 Task: Add Chicken Caesar Salad with Dressing to the cart.
Action: Mouse moved to (14, 89)
Screenshot: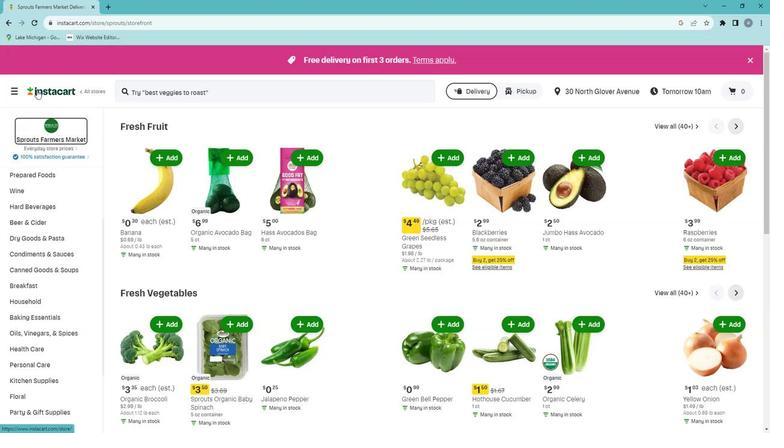 
Action: Mouse pressed left at (14, 89)
Screenshot: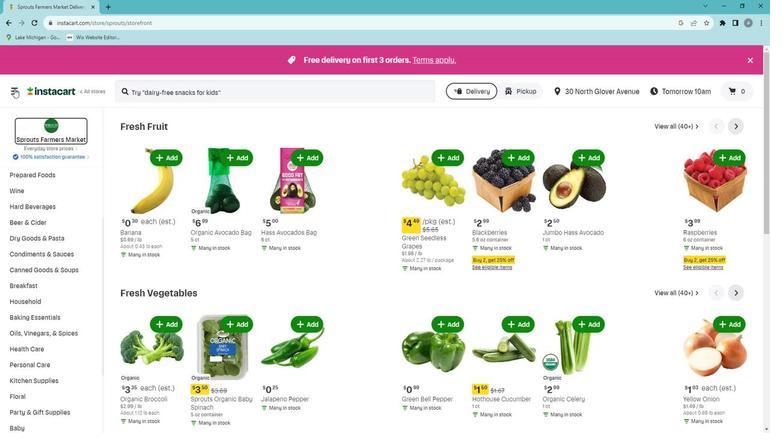 
Action: Mouse moved to (27, 229)
Screenshot: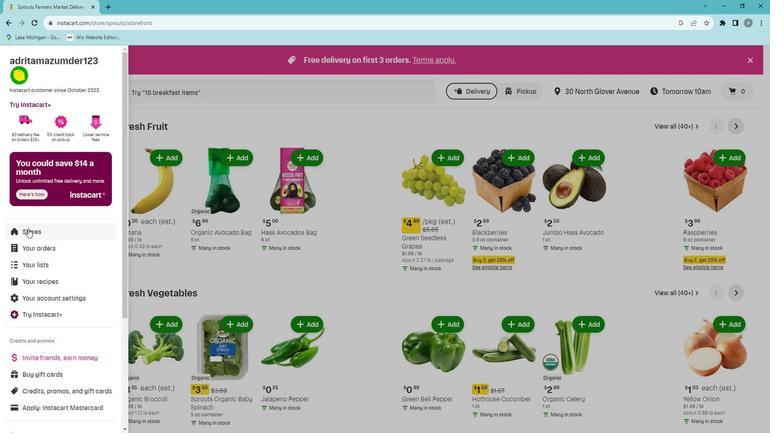 
Action: Mouse pressed left at (27, 229)
Screenshot: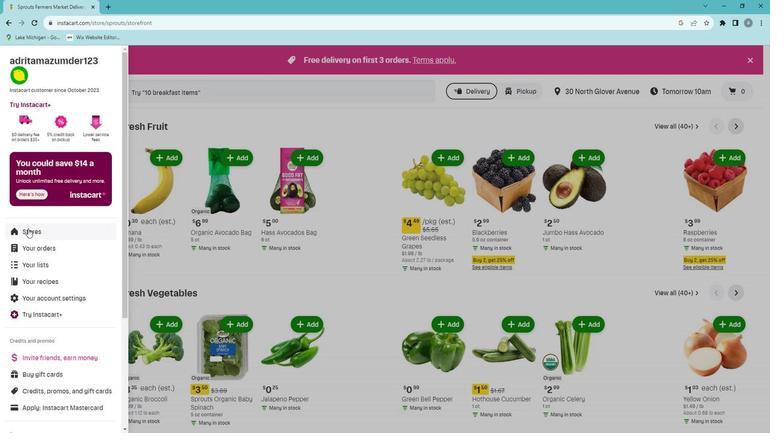 
Action: Mouse moved to (178, 95)
Screenshot: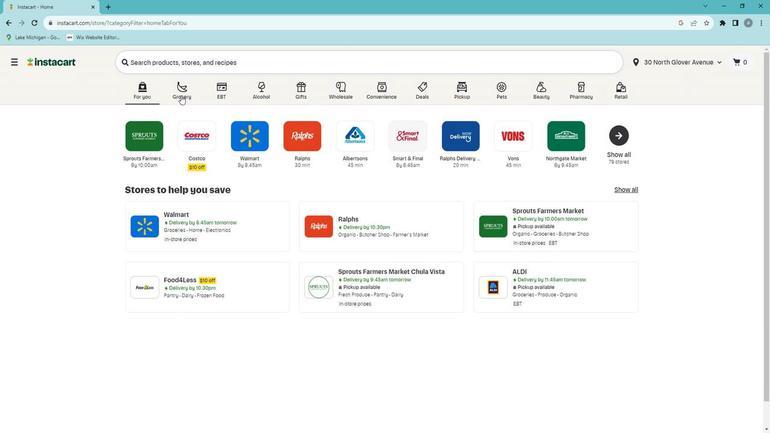 
Action: Mouse pressed left at (178, 95)
Screenshot: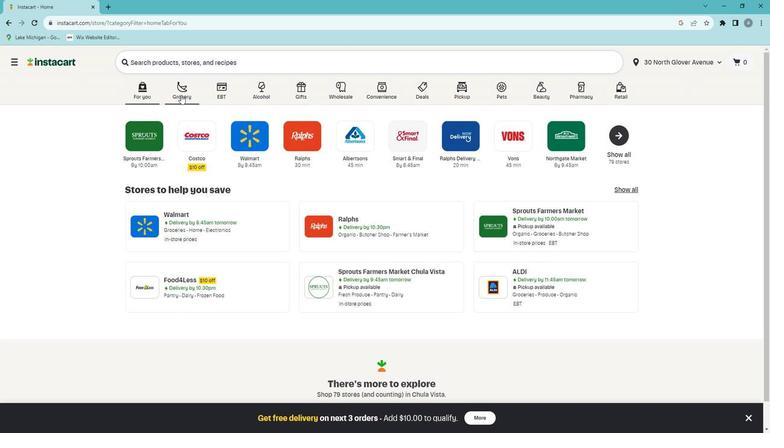
Action: Mouse moved to (175, 264)
Screenshot: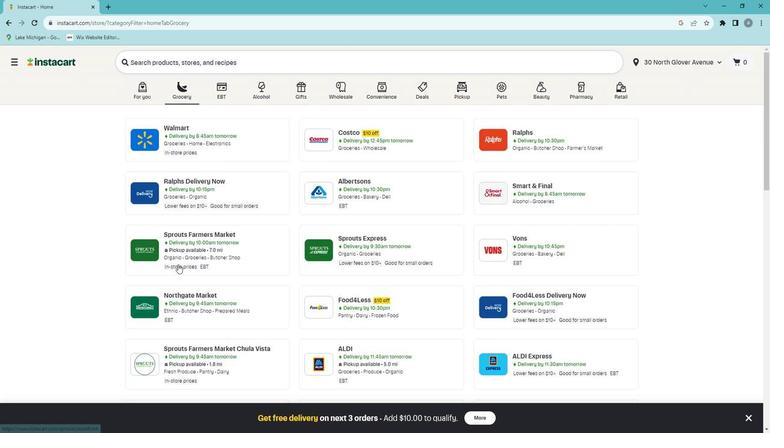 
Action: Mouse pressed left at (175, 264)
Screenshot: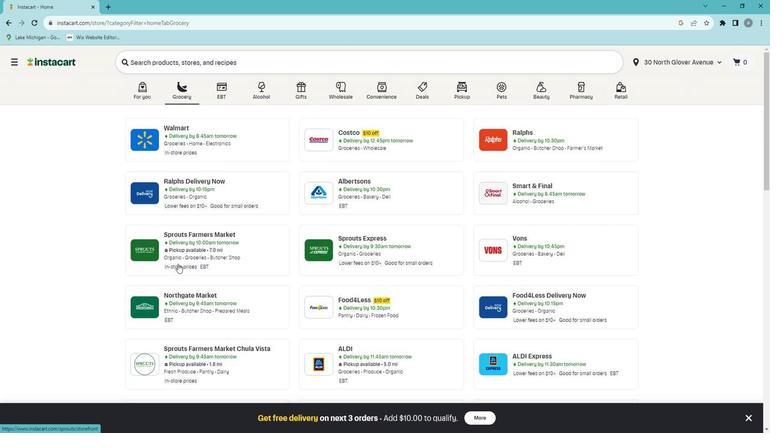 
Action: Mouse moved to (34, 395)
Screenshot: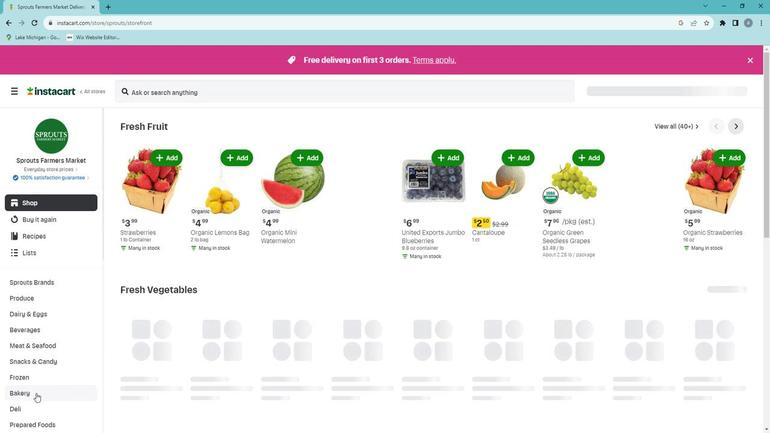 
Action: Mouse scrolled (34, 395) with delta (0, 0)
Screenshot: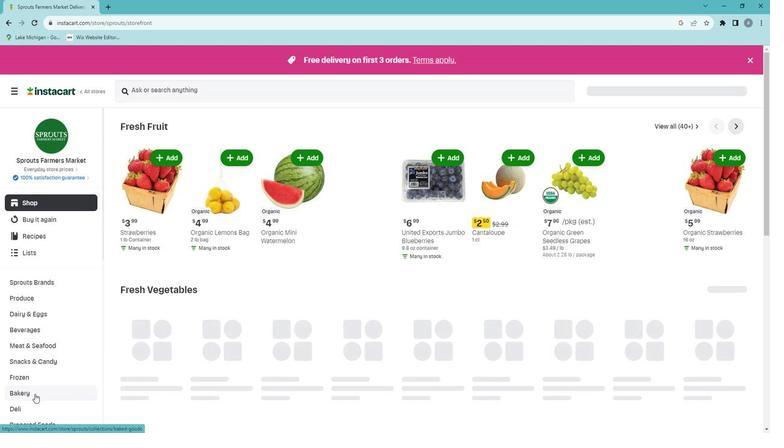 
Action: Mouse moved to (36, 384)
Screenshot: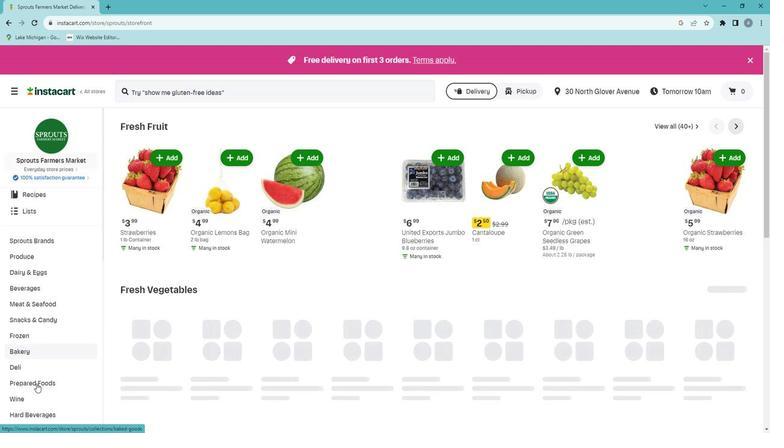 
Action: Mouse pressed left at (36, 384)
Screenshot: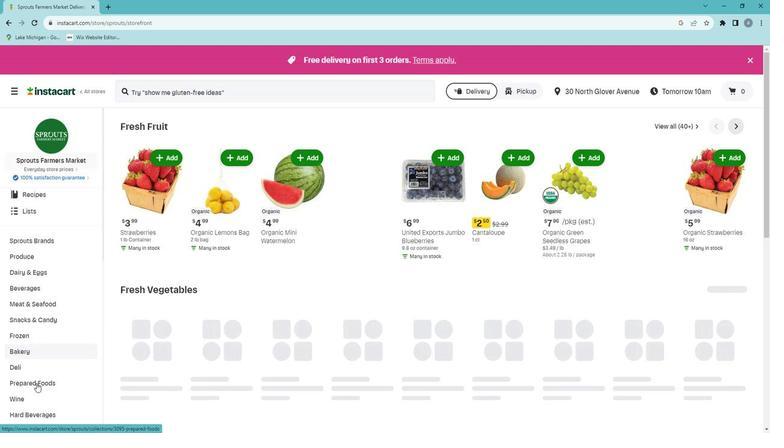 
Action: Mouse moved to (435, 148)
Screenshot: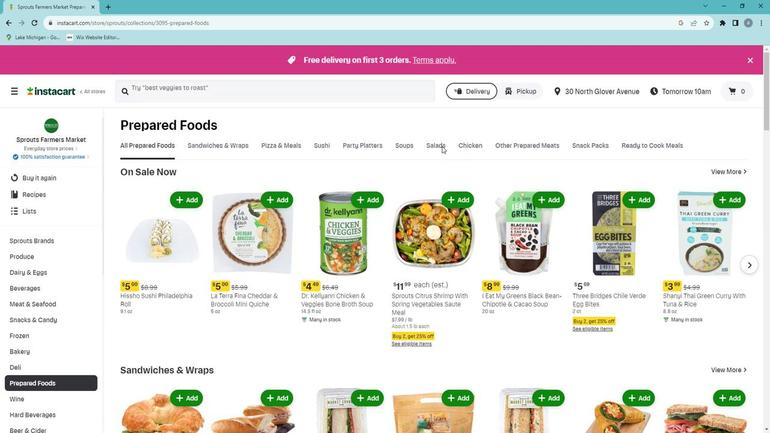 
Action: Mouse pressed left at (435, 148)
Screenshot: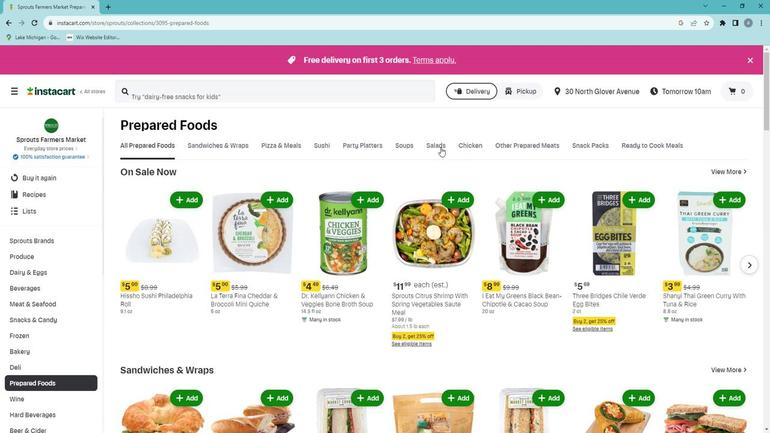 
Action: Mouse moved to (508, 186)
Screenshot: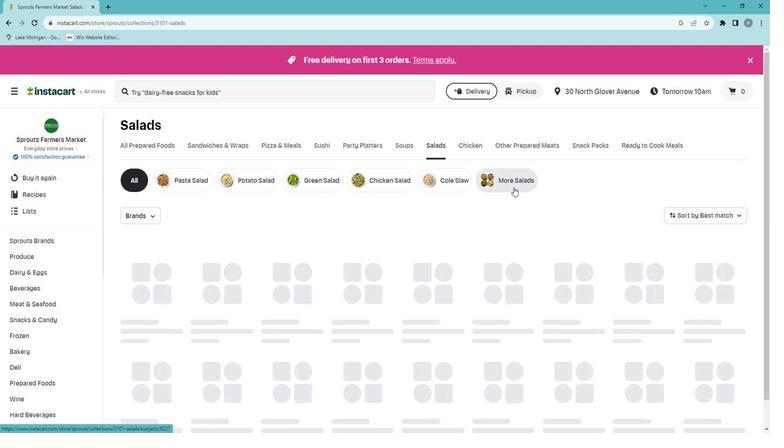 
Action: Mouse pressed left at (508, 186)
Screenshot: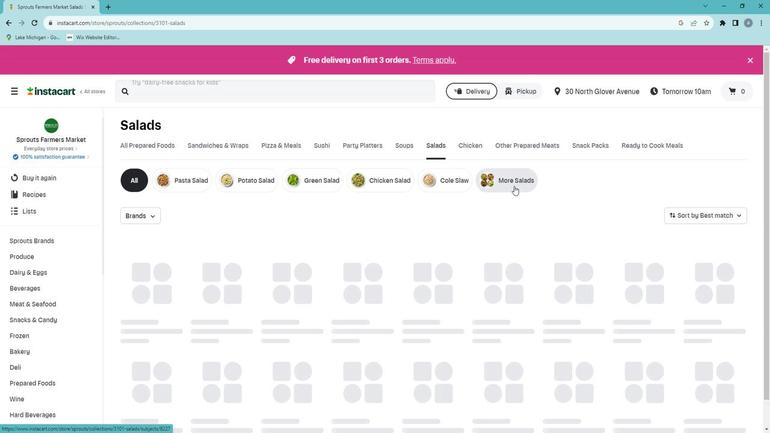 
Action: Mouse moved to (378, 325)
Screenshot: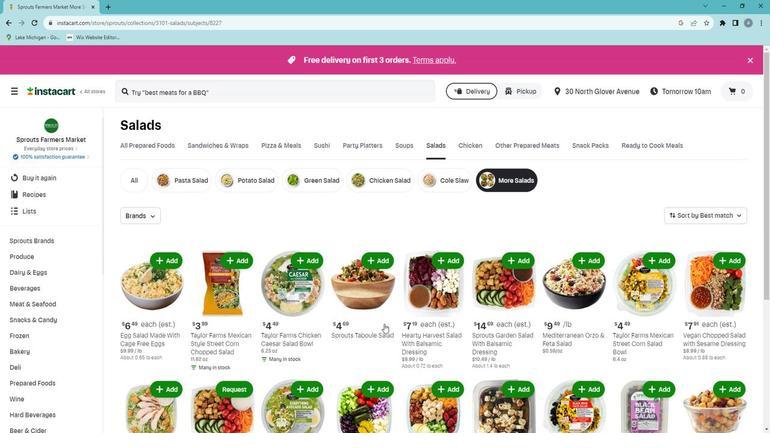 
Action: Mouse scrolled (378, 324) with delta (0, 0)
Screenshot: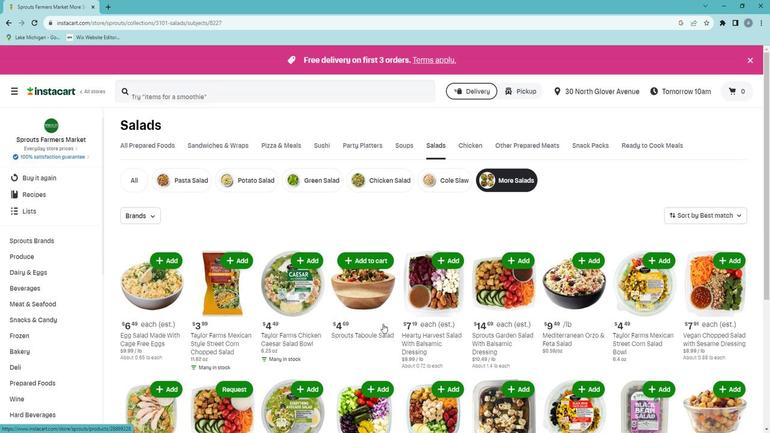 
Action: Mouse moved to (398, 312)
Screenshot: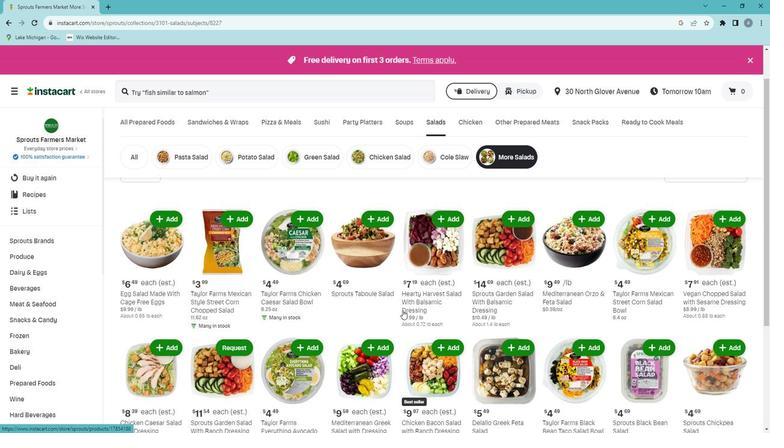 
Action: Mouse scrolled (398, 312) with delta (0, 0)
Screenshot: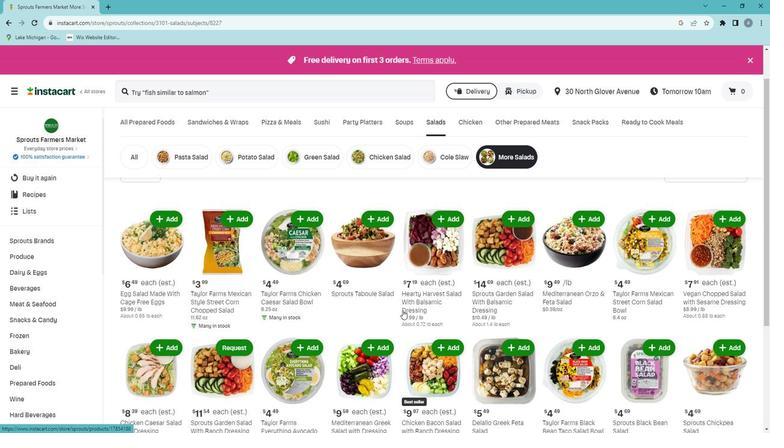 
Action: Mouse moved to (398, 315)
Screenshot: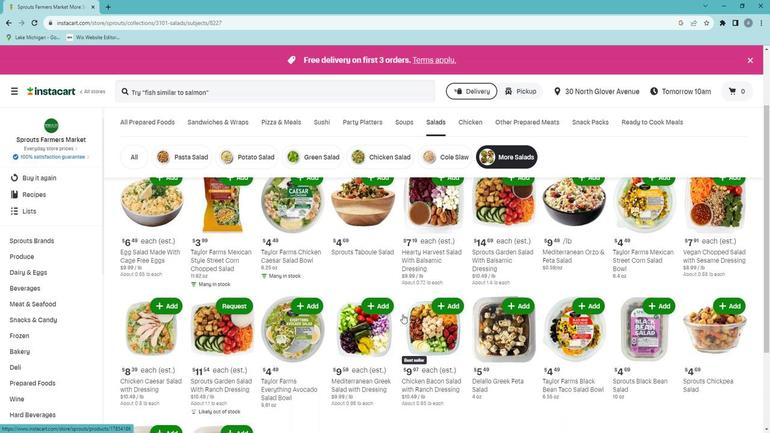 
Action: Mouse scrolled (398, 314) with delta (0, 0)
Screenshot: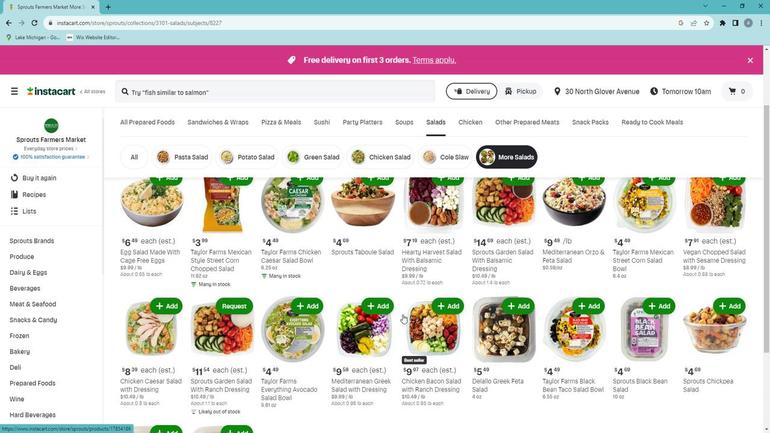 
Action: Mouse moved to (350, 340)
Screenshot: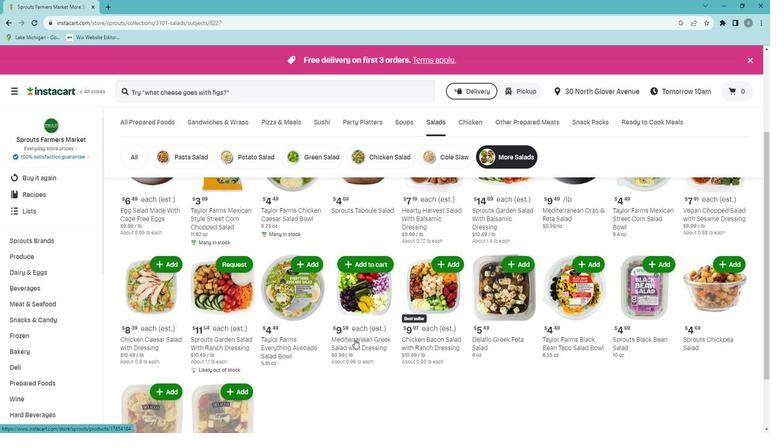 
Action: Mouse scrolled (350, 340) with delta (0, 0)
Screenshot: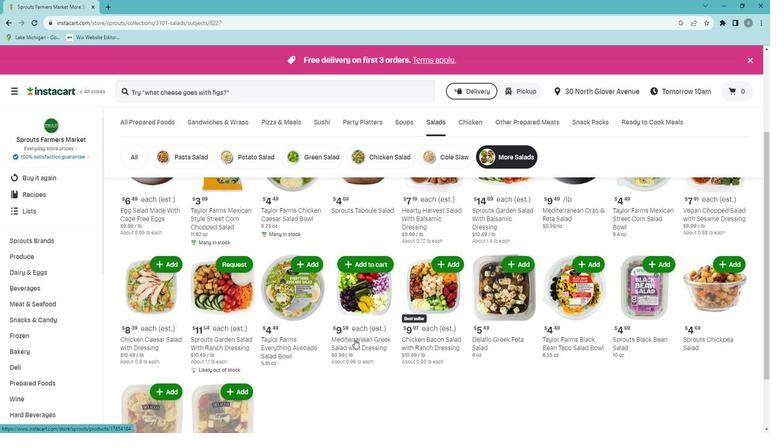 
Action: Mouse scrolled (350, 340) with delta (0, 0)
Screenshot: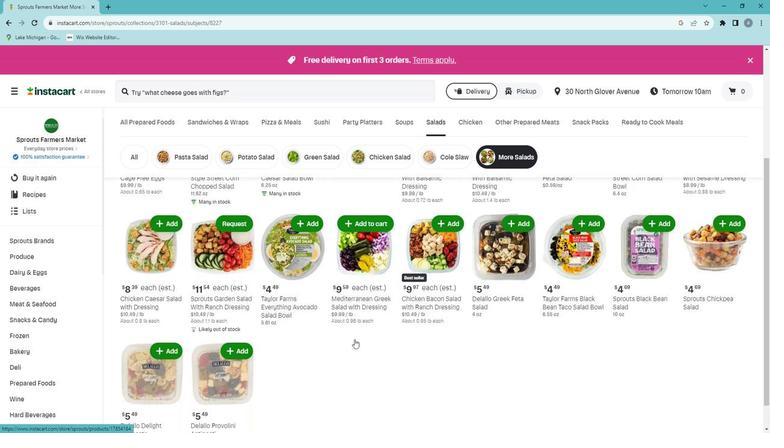
Action: Mouse scrolled (350, 340) with delta (0, 0)
Screenshot: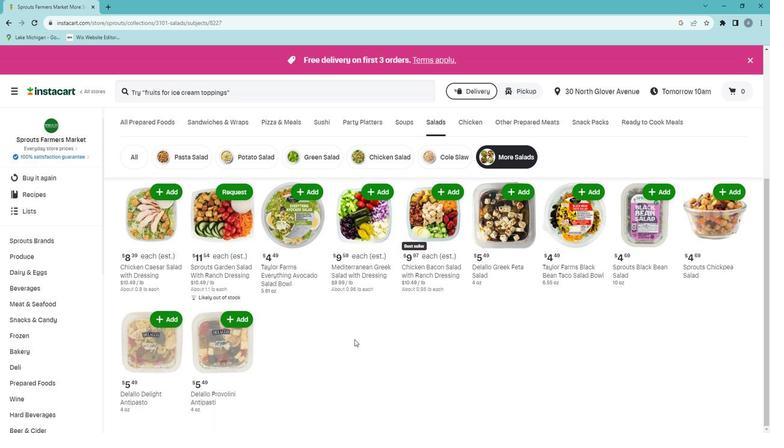 
Action: Mouse scrolled (350, 340) with delta (0, 0)
Screenshot: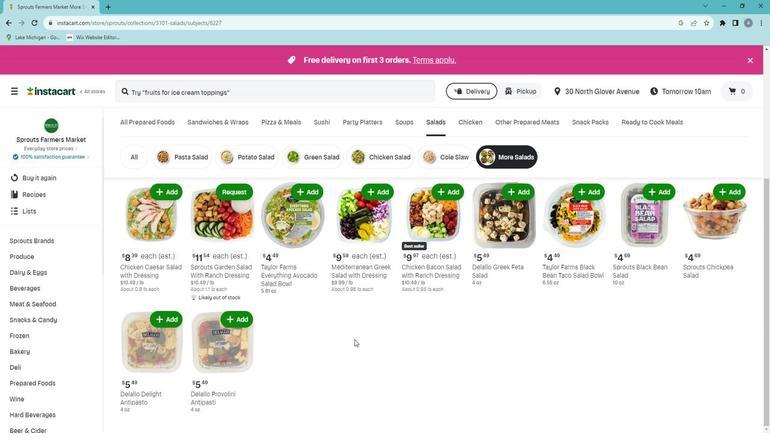 
Action: Mouse scrolled (350, 340) with delta (0, 0)
Screenshot: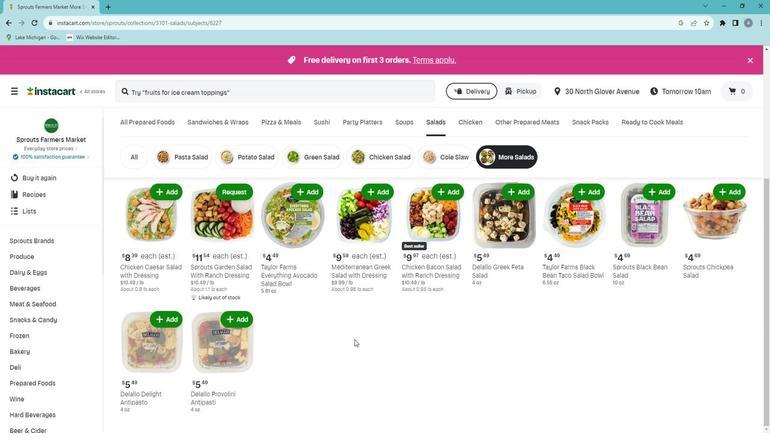 
Action: Mouse scrolled (350, 341) with delta (0, 0)
Screenshot: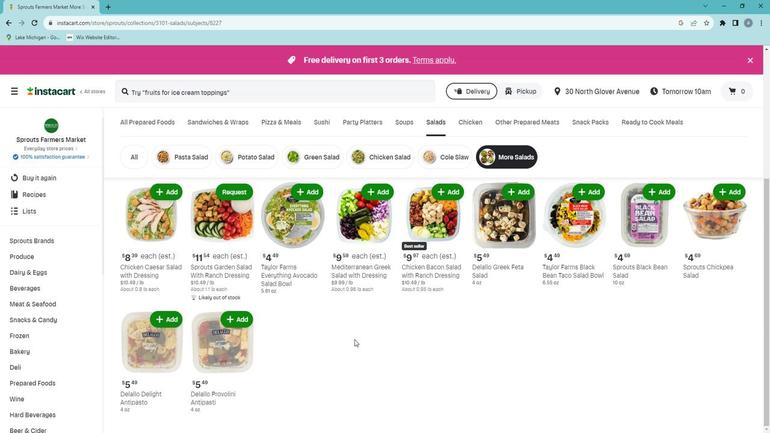 
Action: Mouse moved to (154, 228)
Screenshot: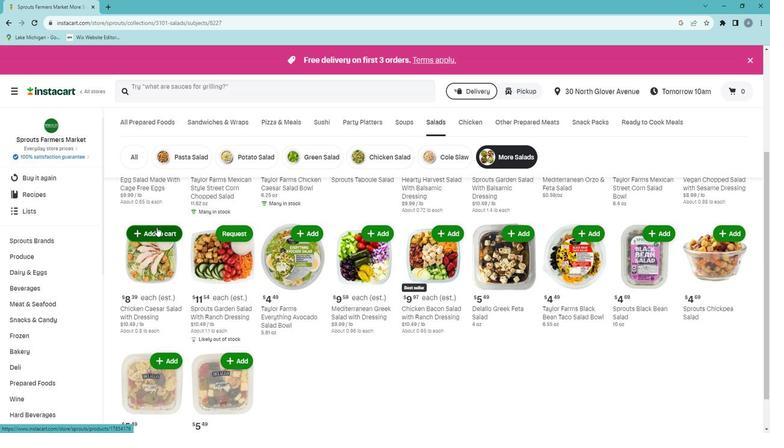 
Action: Mouse pressed left at (154, 228)
Screenshot: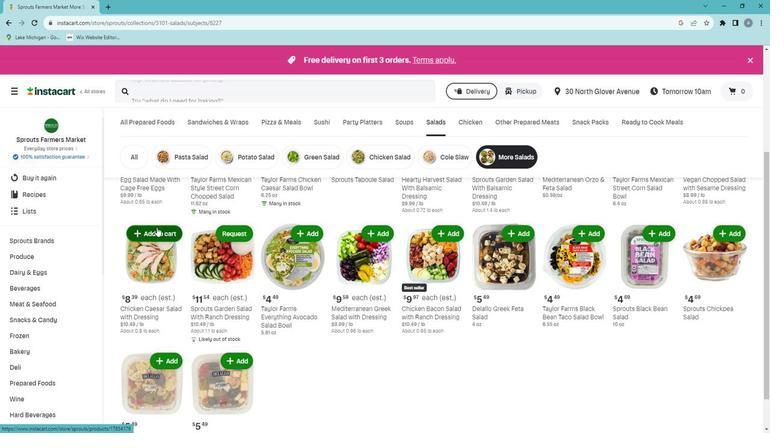 
